 Task: Apply custom currency as Algerian Dinar.
Action: Mouse moved to (67, 189)
Screenshot: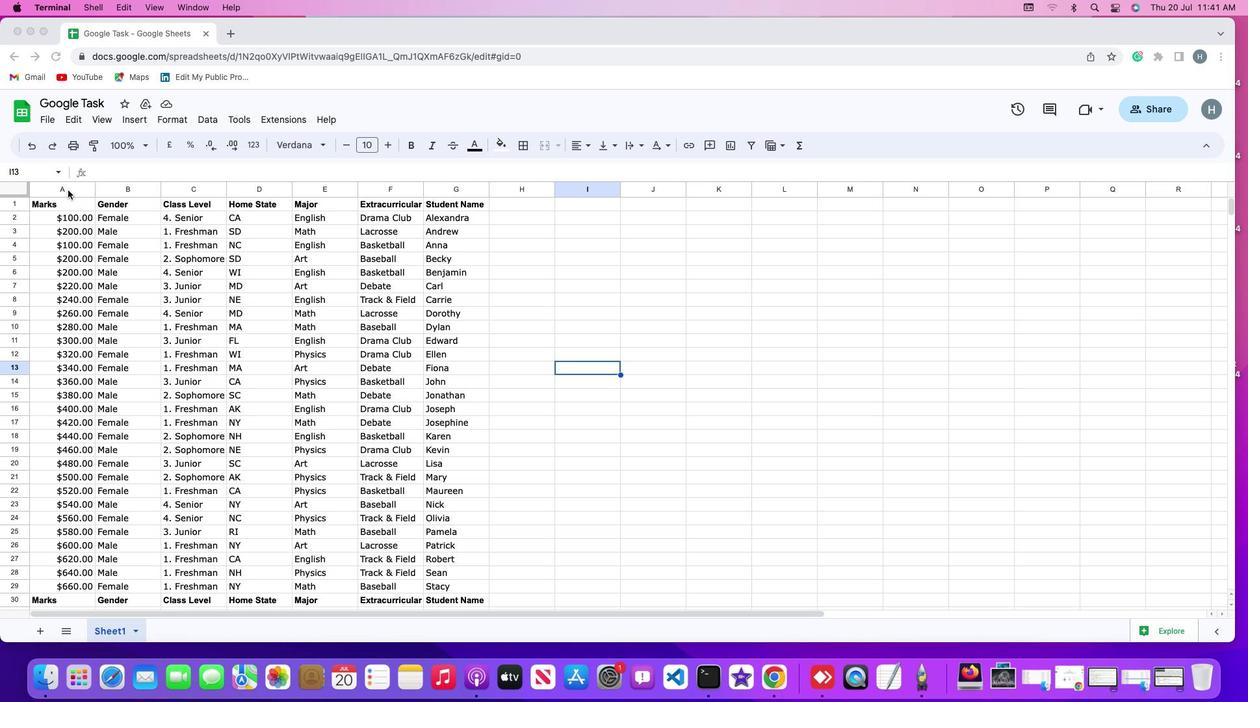 
Action: Mouse pressed left at (67, 189)
Screenshot: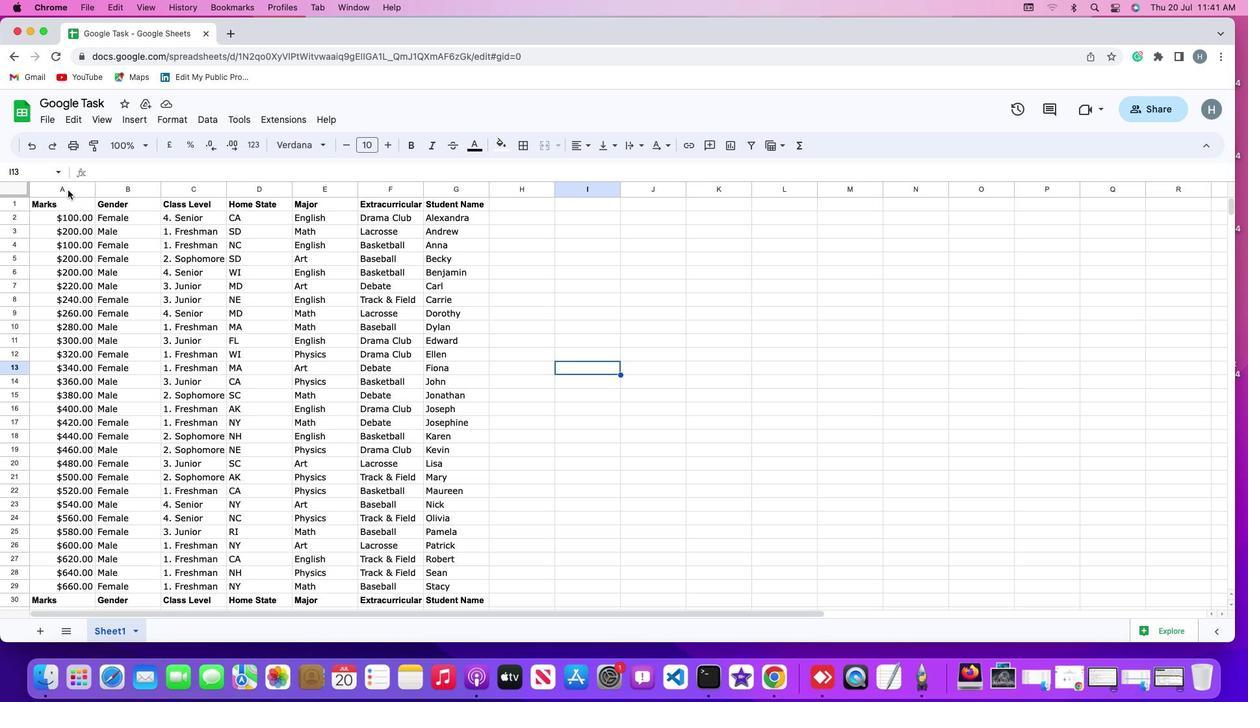 
Action: Mouse pressed left at (67, 189)
Screenshot: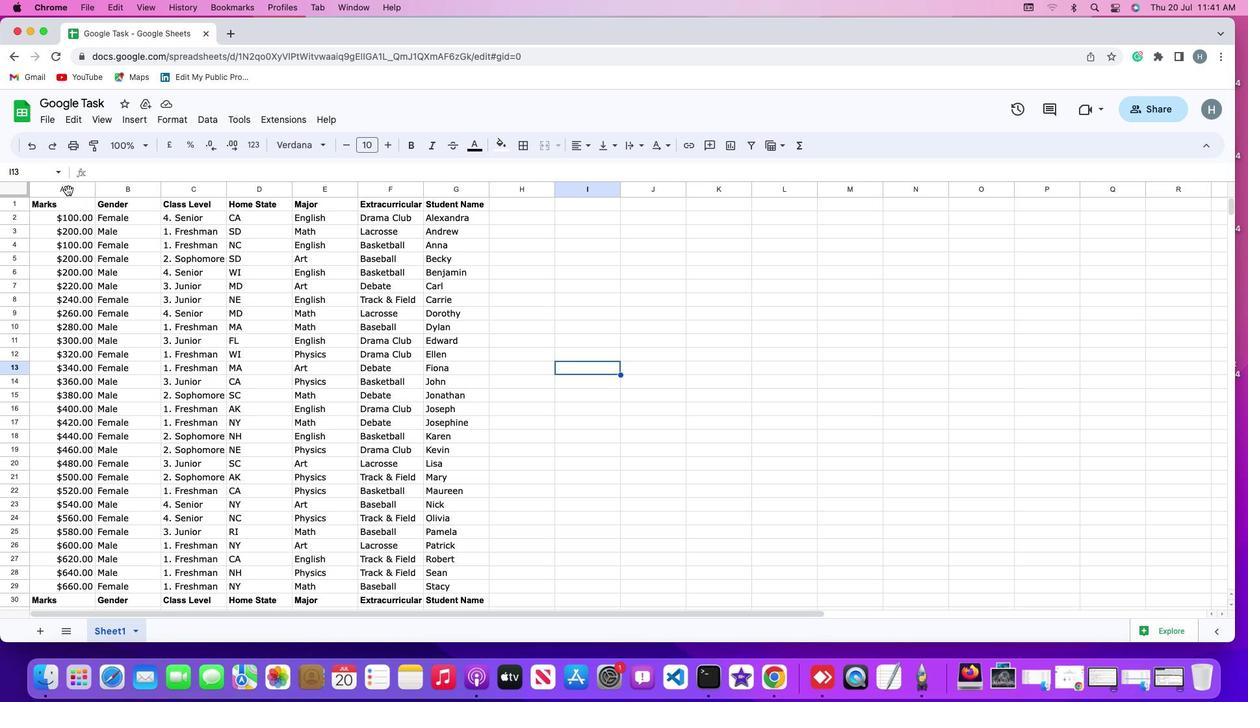 
Action: Mouse moved to (159, 113)
Screenshot: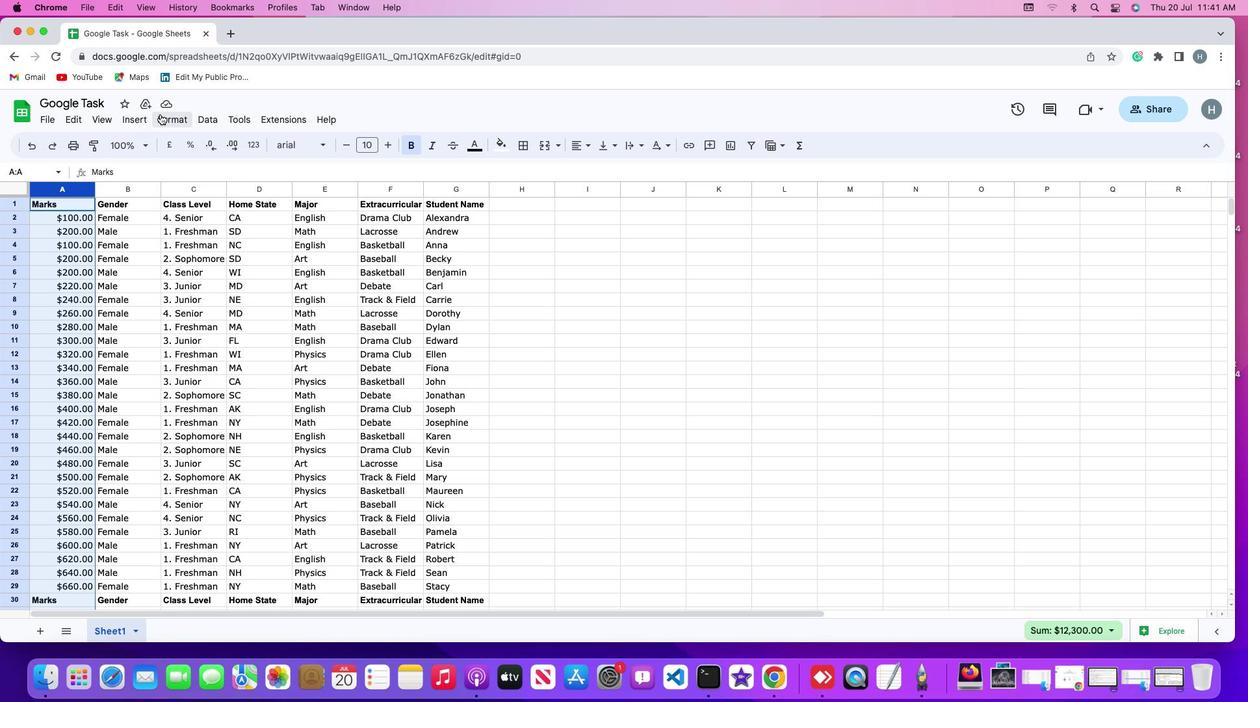 
Action: Mouse pressed left at (159, 113)
Screenshot: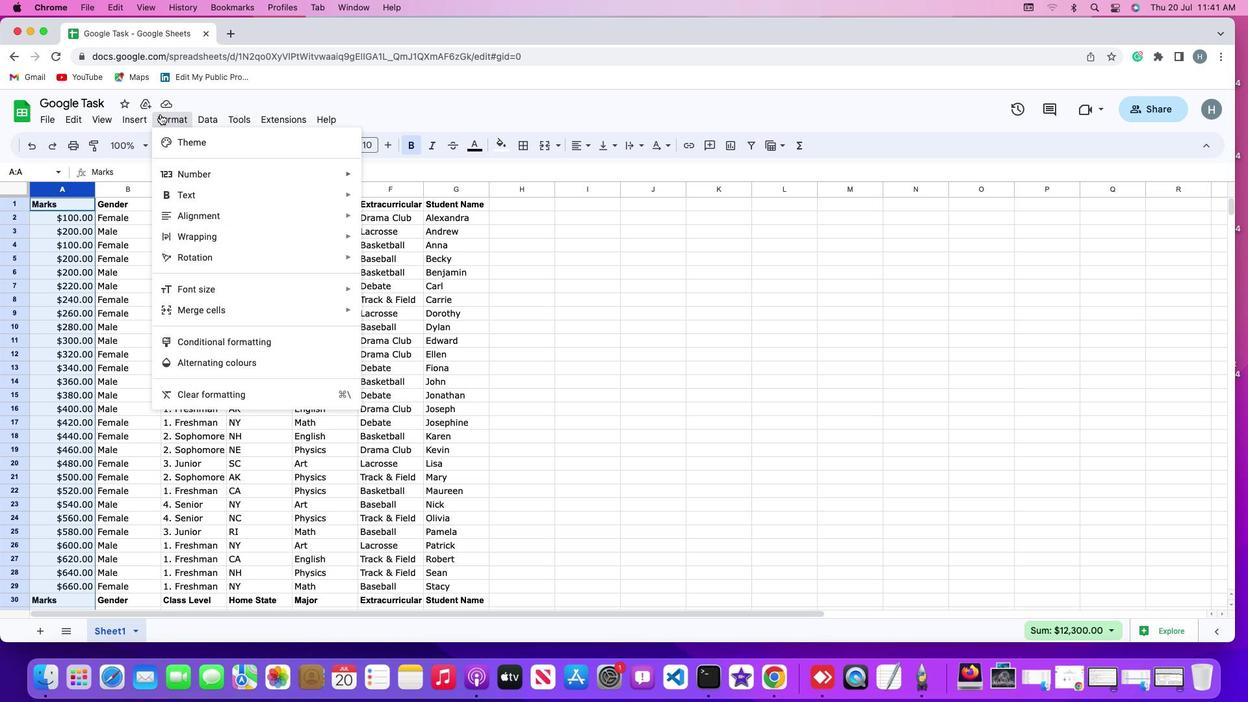 
Action: Mouse moved to (186, 176)
Screenshot: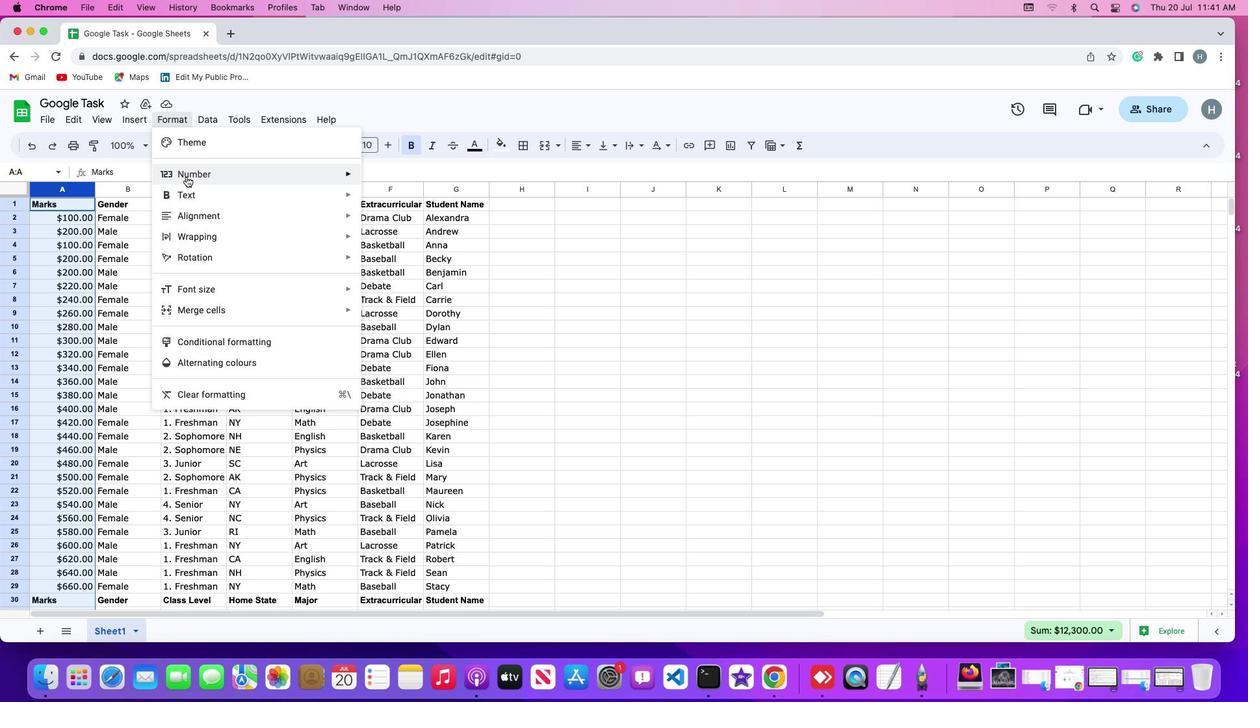 
Action: Mouse pressed left at (186, 176)
Screenshot: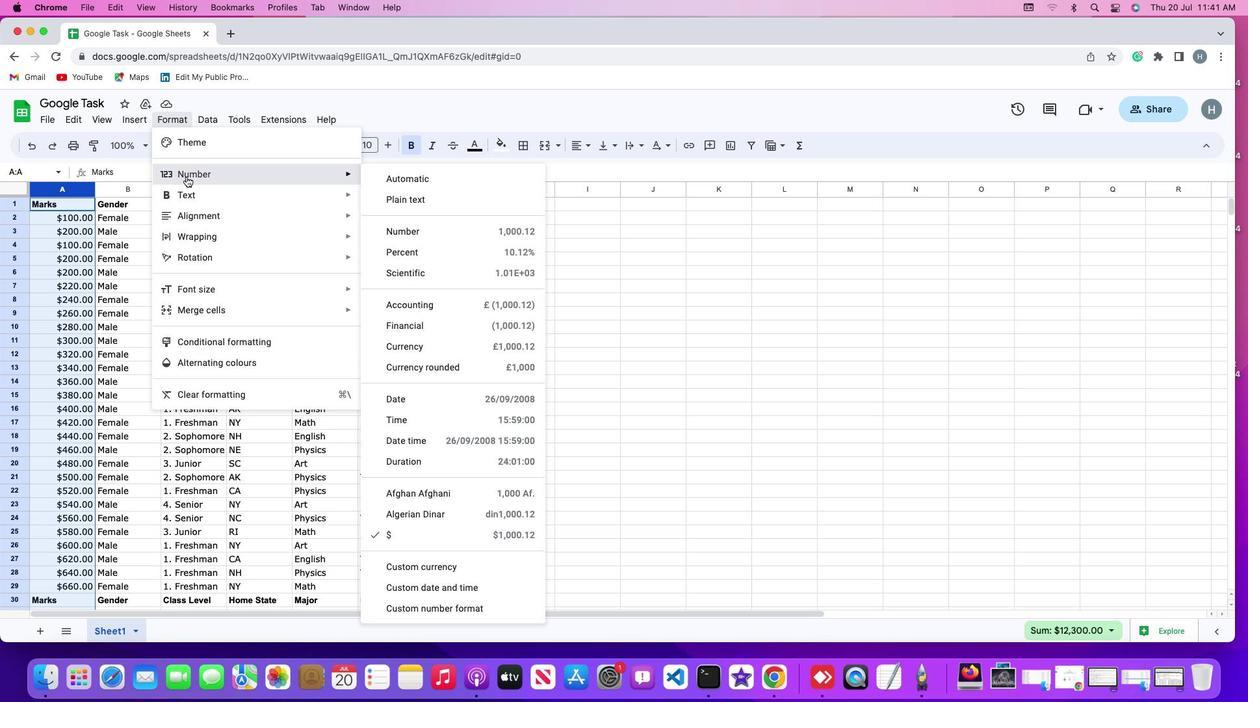 
Action: Mouse moved to (437, 571)
Screenshot: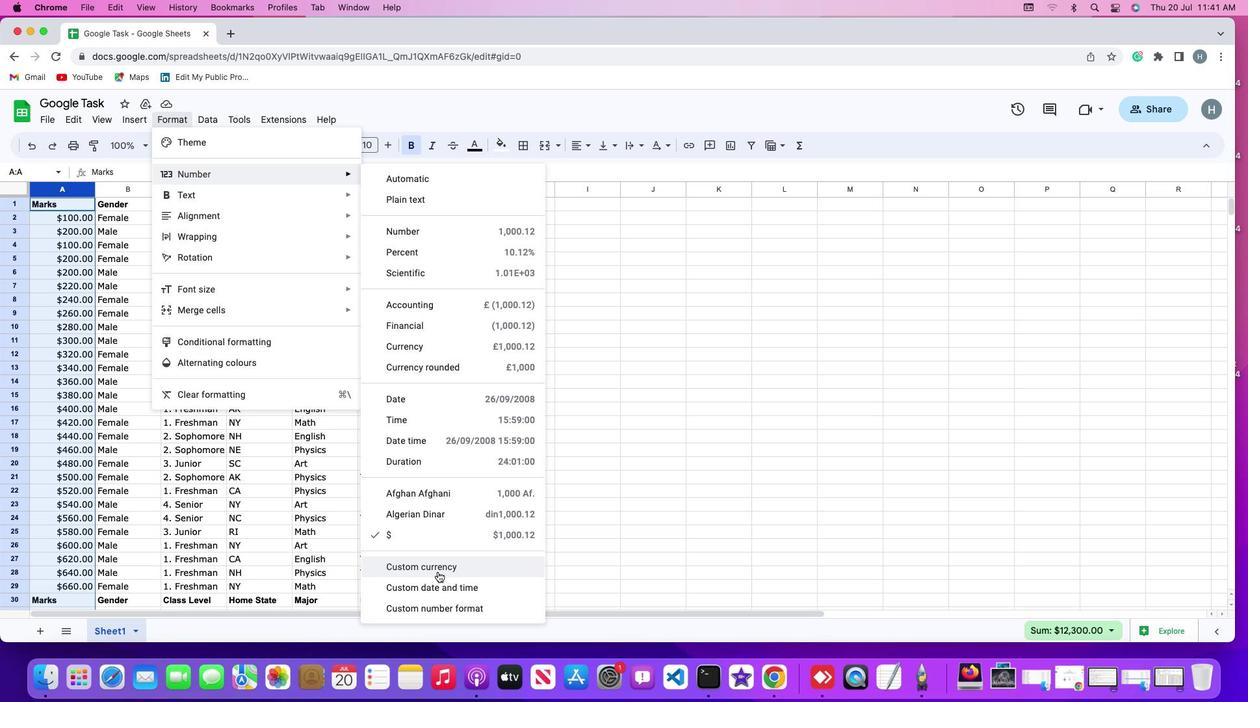 
Action: Mouse pressed left at (437, 571)
Screenshot: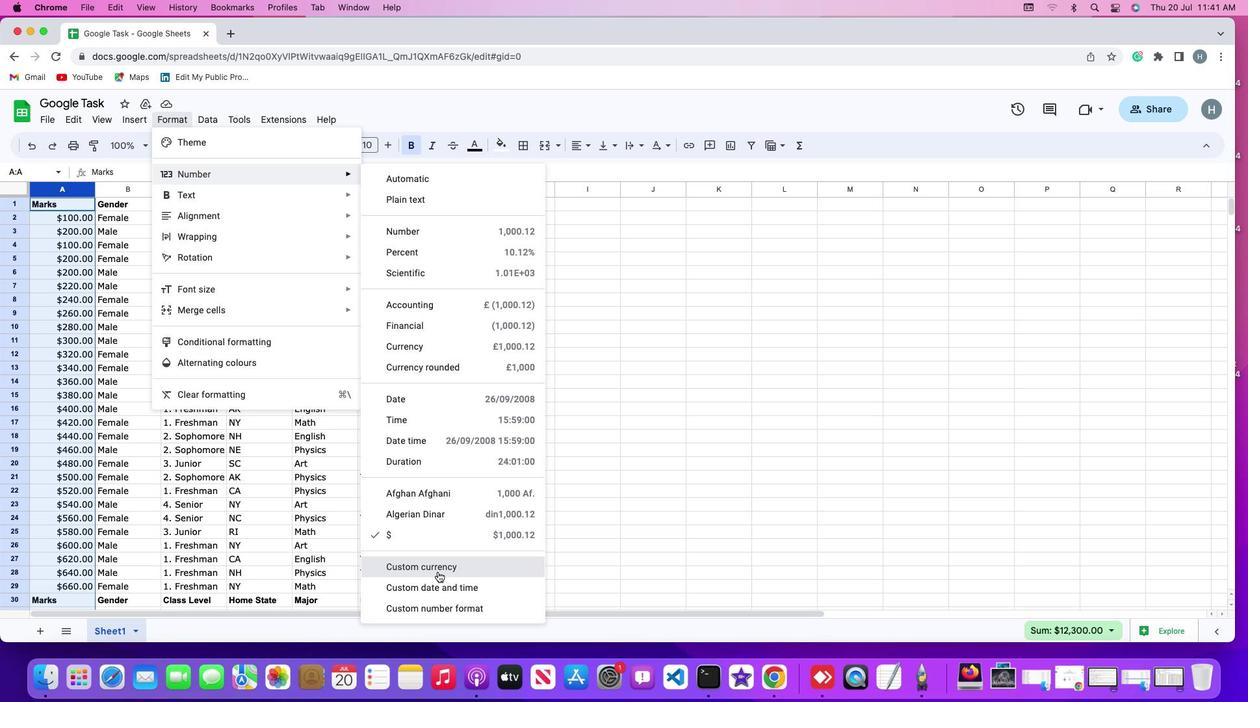 
Action: Mouse moved to (510, 354)
Screenshot: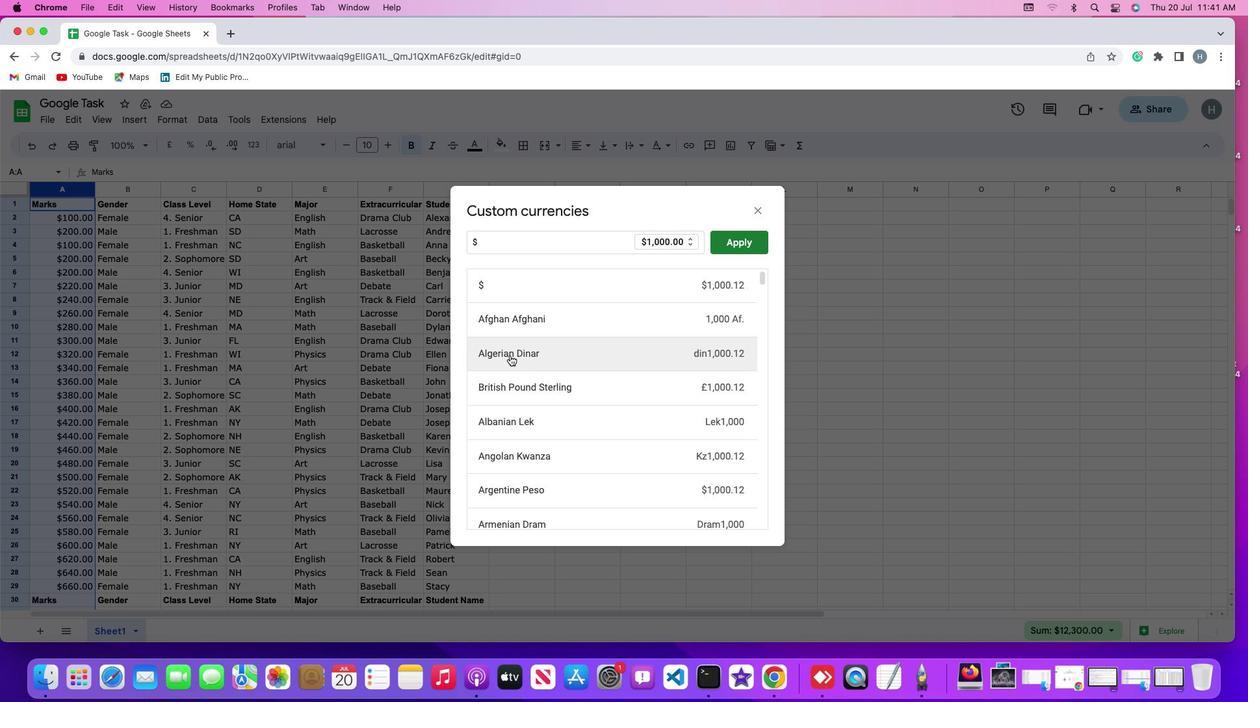 
Action: Mouse pressed left at (510, 354)
Screenshot: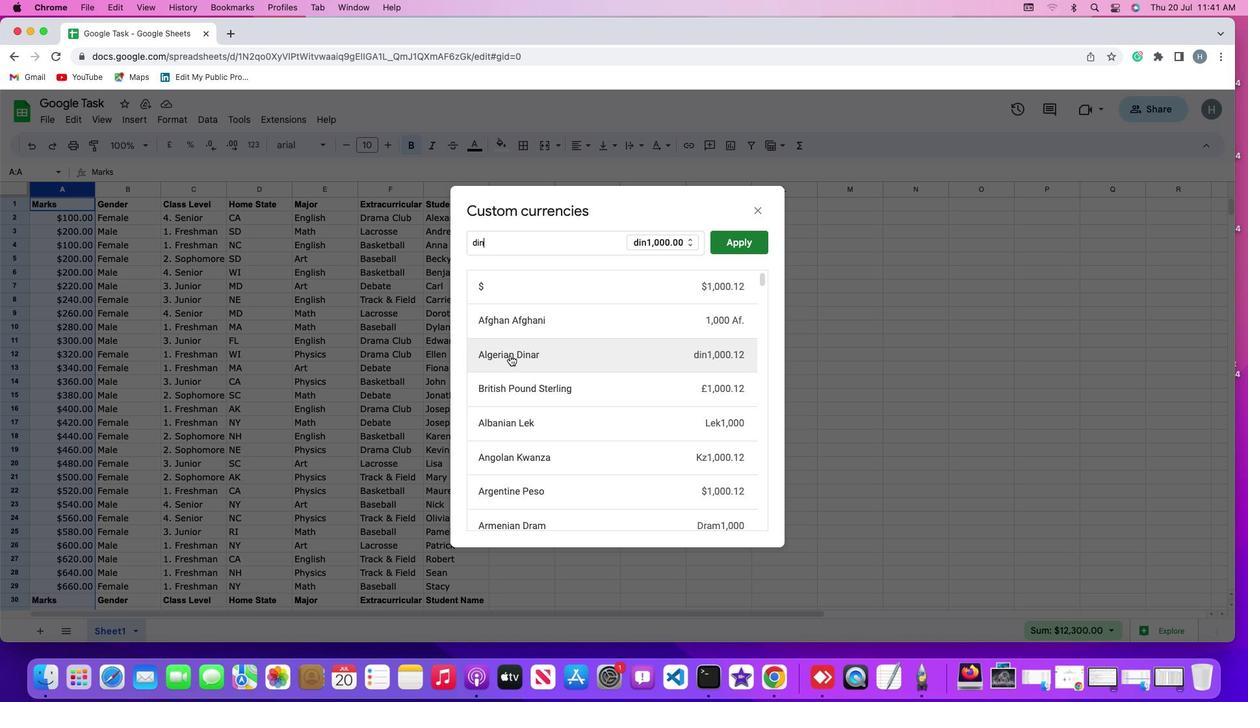 
Action: Mouse moved to (737, 245)
Screenshot: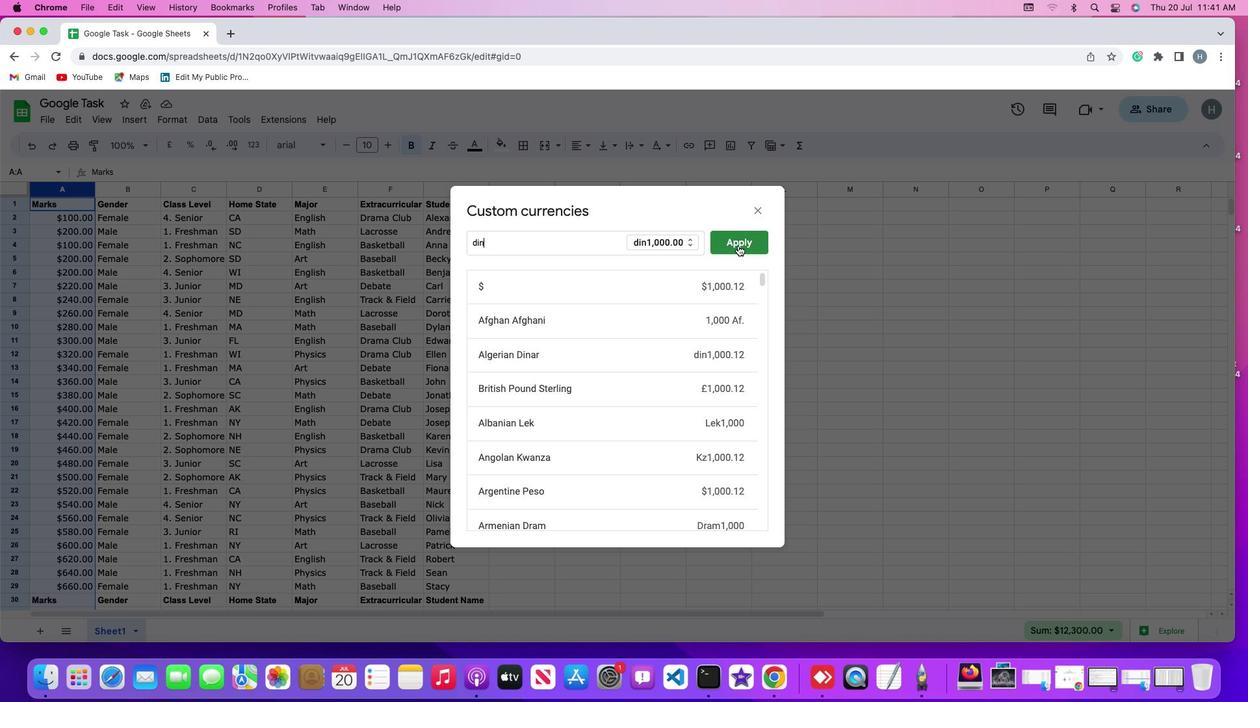 
Action: Mouse pressed left at (737, 245)
Screenshot: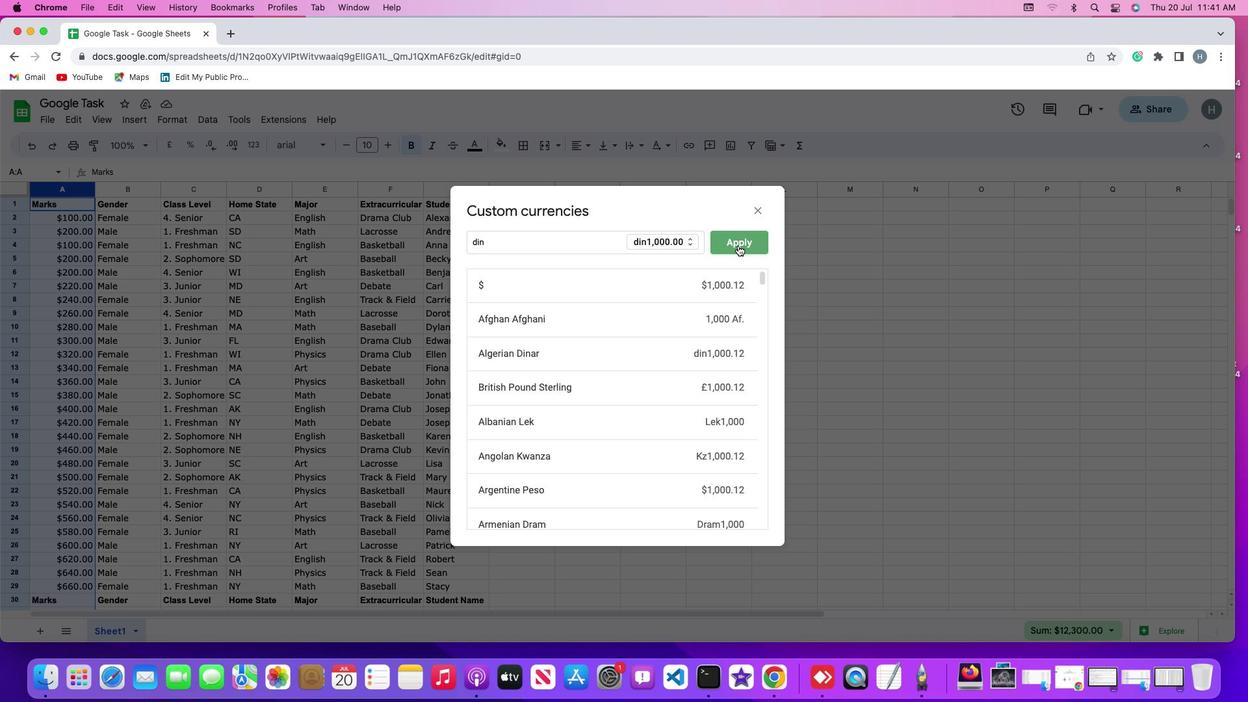 
Action: Mouse moved to (666, 312)
Screenshot: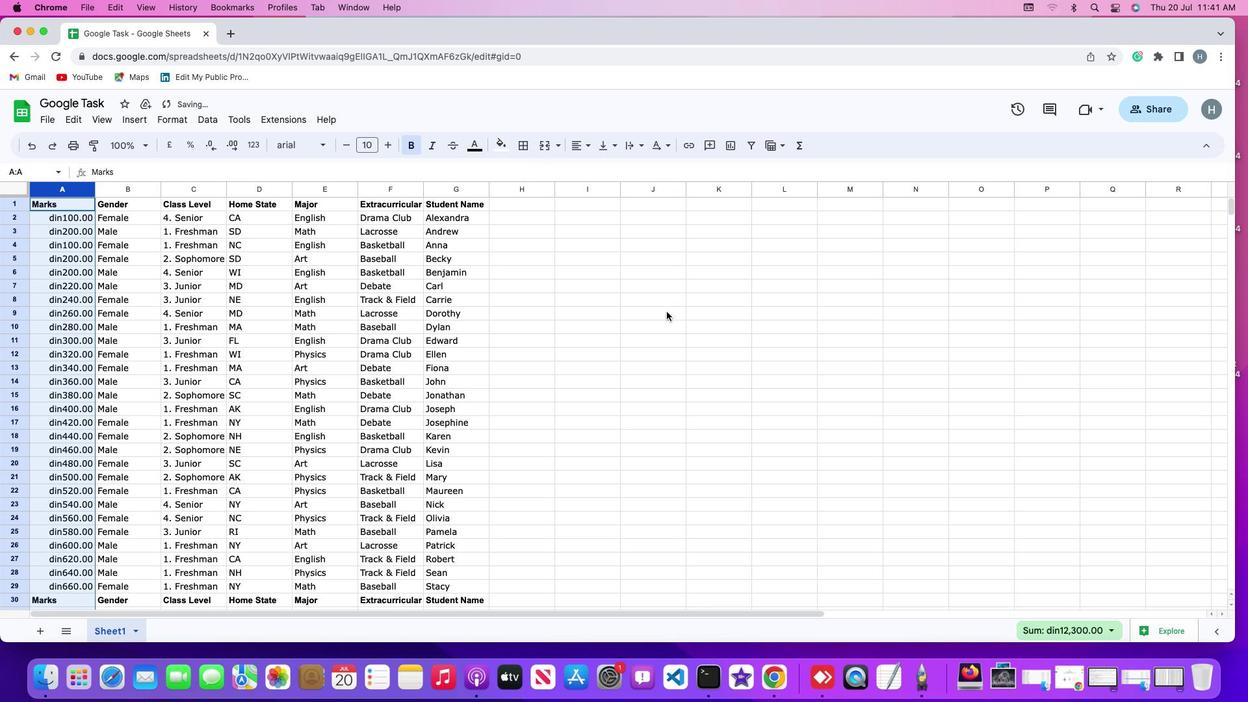 
Action: Mouse pressed left at (666, 312)
Screenshot: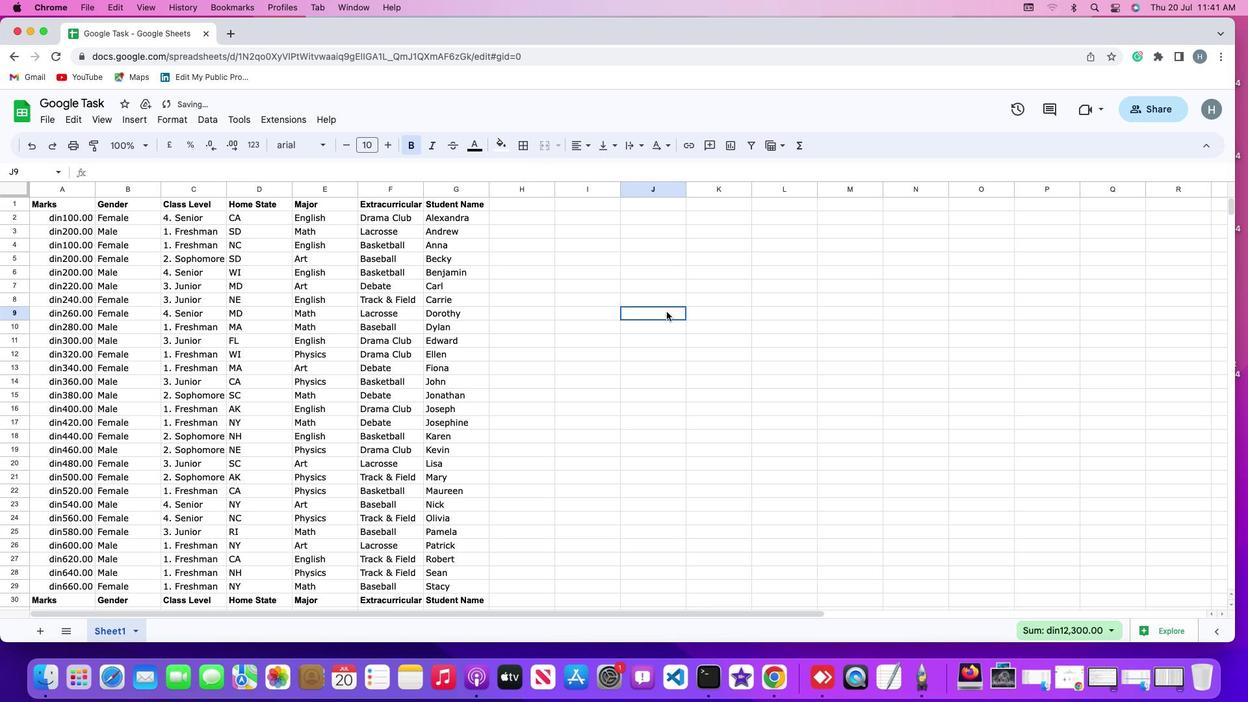 
